 Task: Create a new meeting invitation in Outlook and change the page color to green.
Action: Mouse moved to (10, 53)
Screenshot: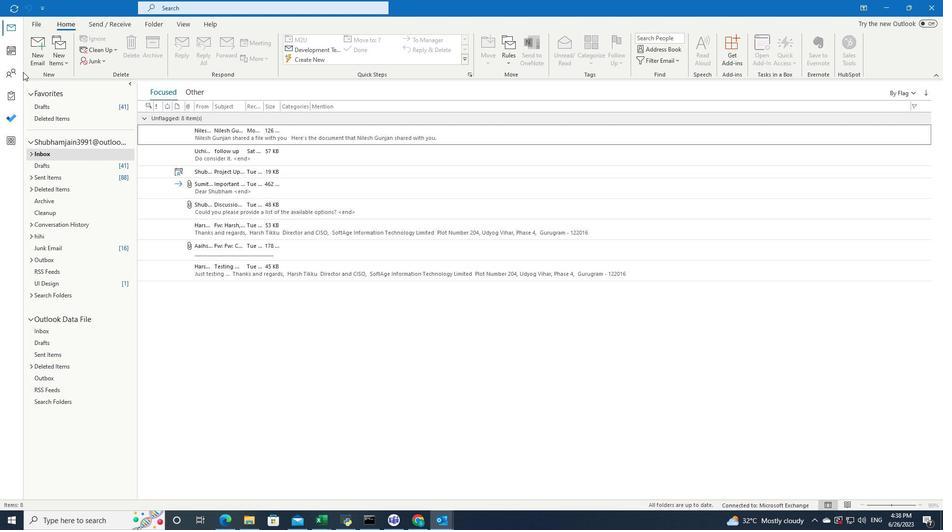 
Action: Mouse pressed left at (10, 53)
Screenshot: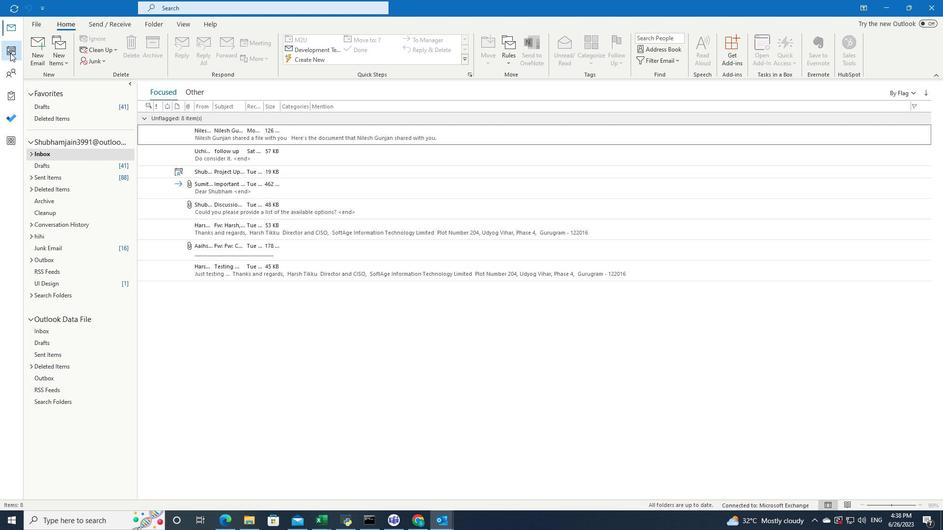 
Action: Mouse moved to (80, 47)
Screenshot: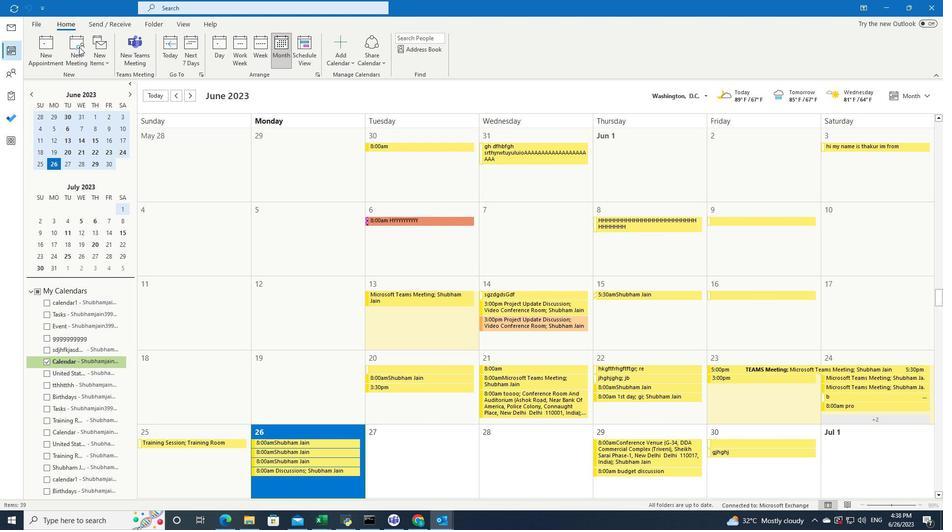 
Action: Mouse pressed left at (80, 47)
Screenshot: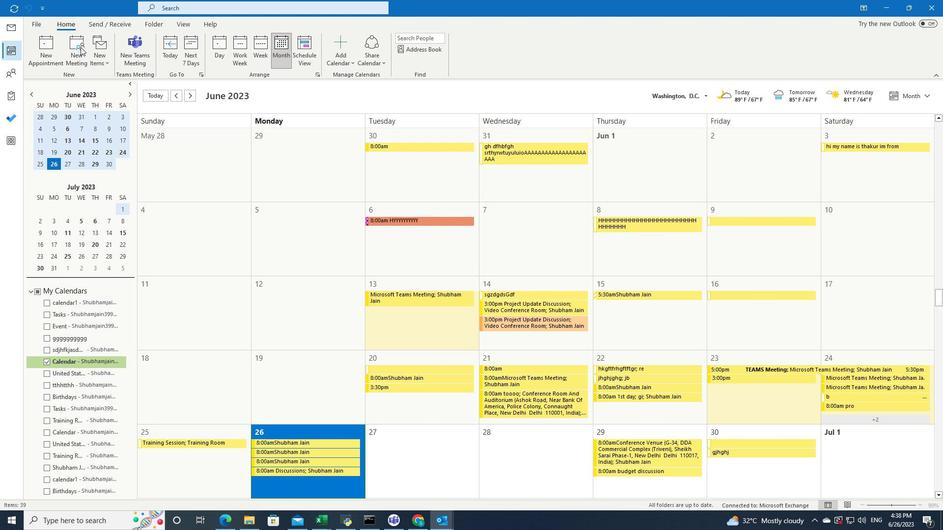 
Action: Mouse pressed left at (80, 47)
Screenshot: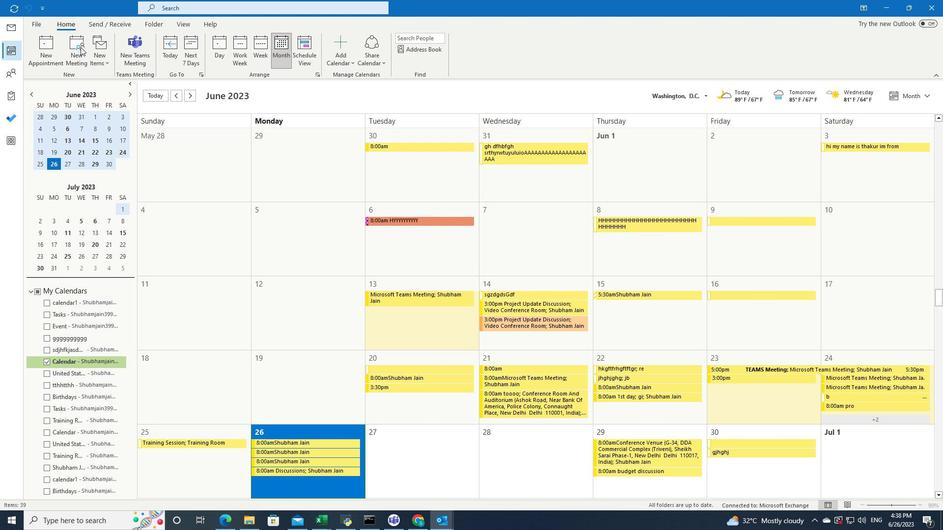 
Action: Mouse moved to (511, 55)
Screenshot: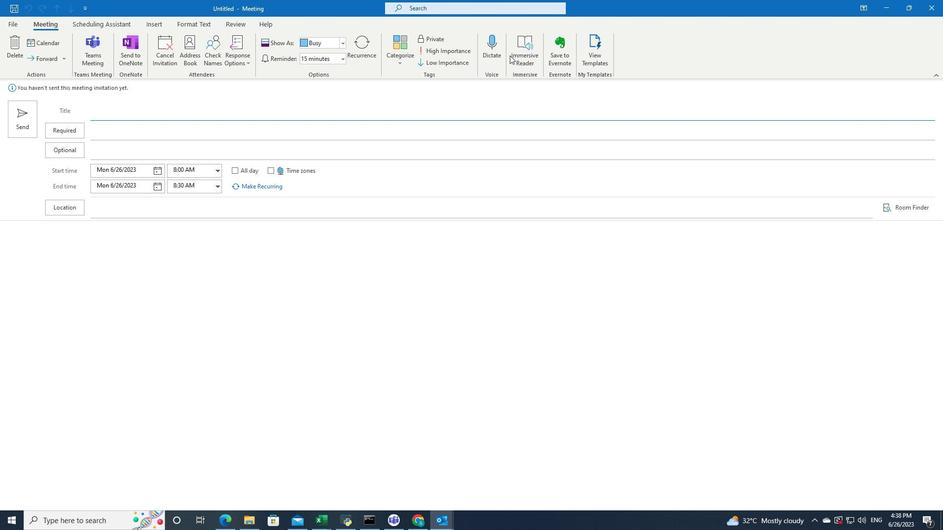 
Action: Mouse pressed left at (511, 55)
Screenshot: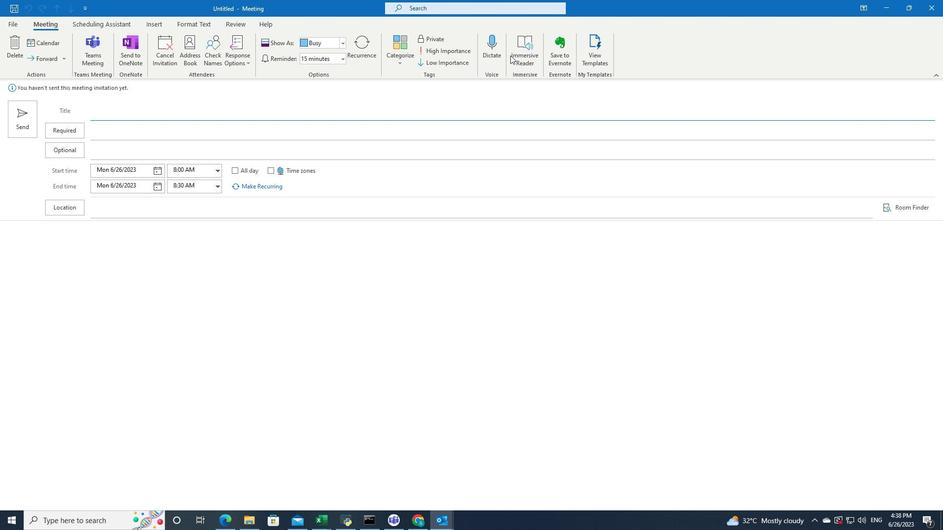 
Action: Mouse pressed left at (511, 55)
Screenshot: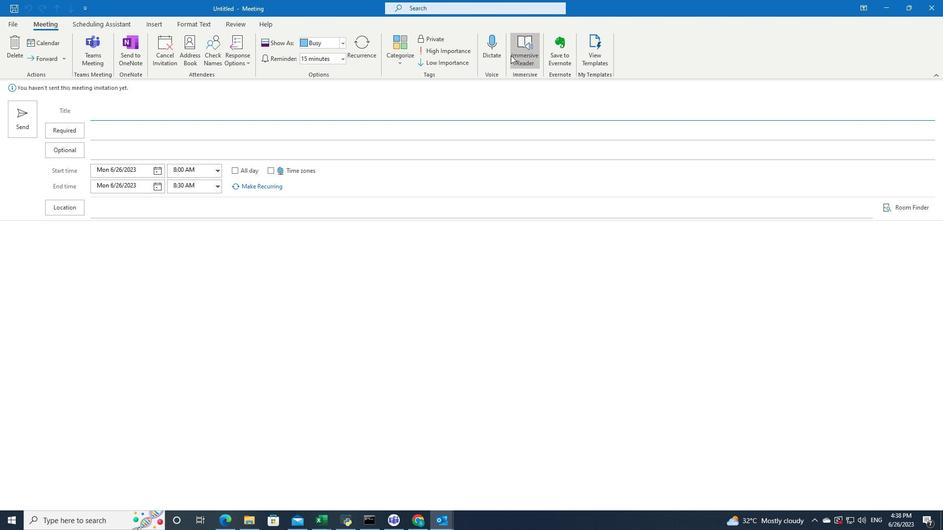 
Action: Mouse moved to (39, 293)
Screenshot: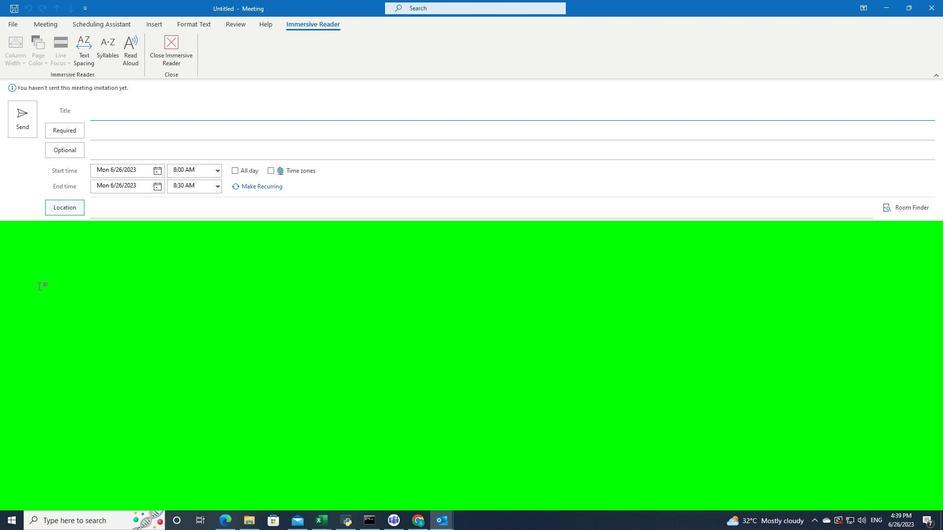 
Action: Mouse pressed left at (39, 293)
Screenshot: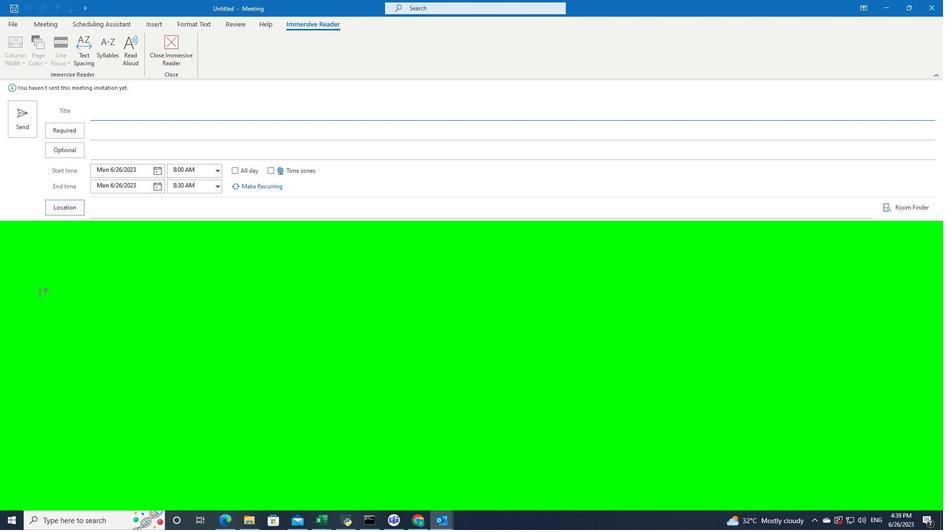 
Action: Mouse moved to (41, 62)
Screenshot: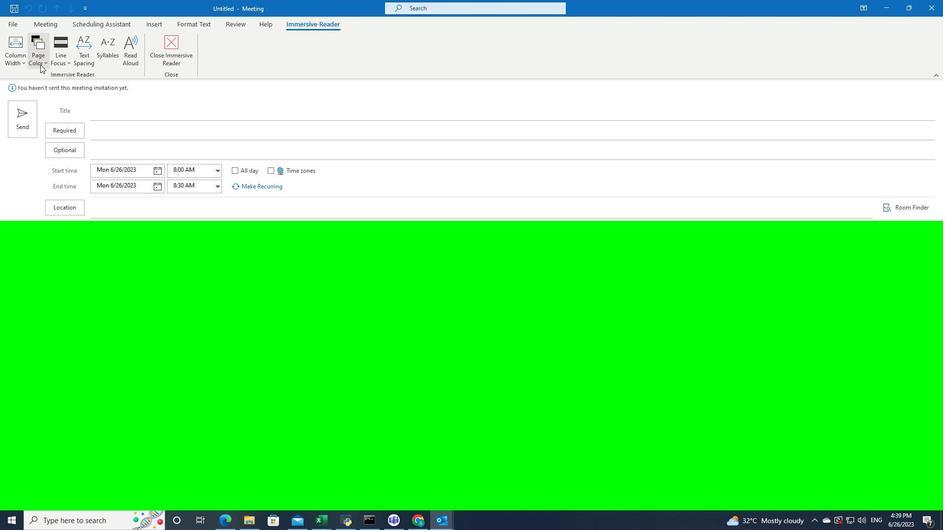 
Action: Mouse pressed left at (41, 62)
Screenshot: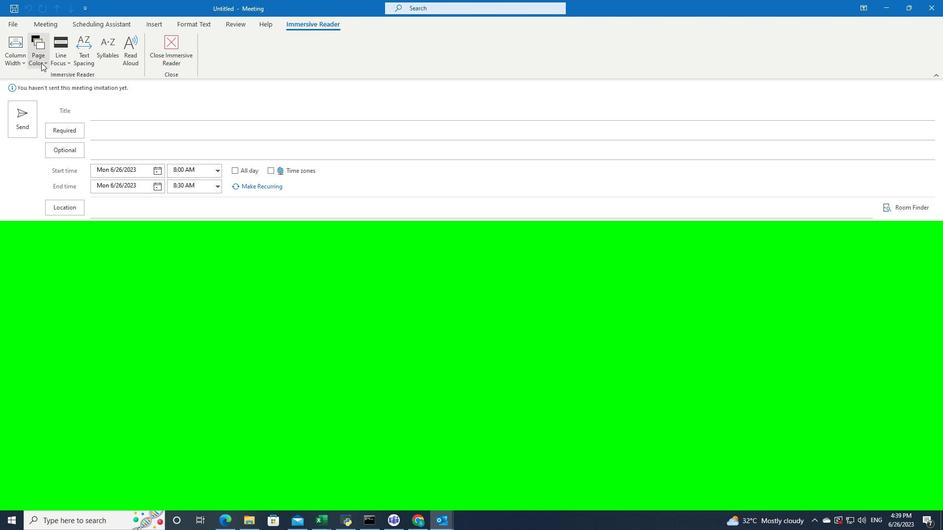 
Action: Mouse moved to (66, 135)
Screenshot: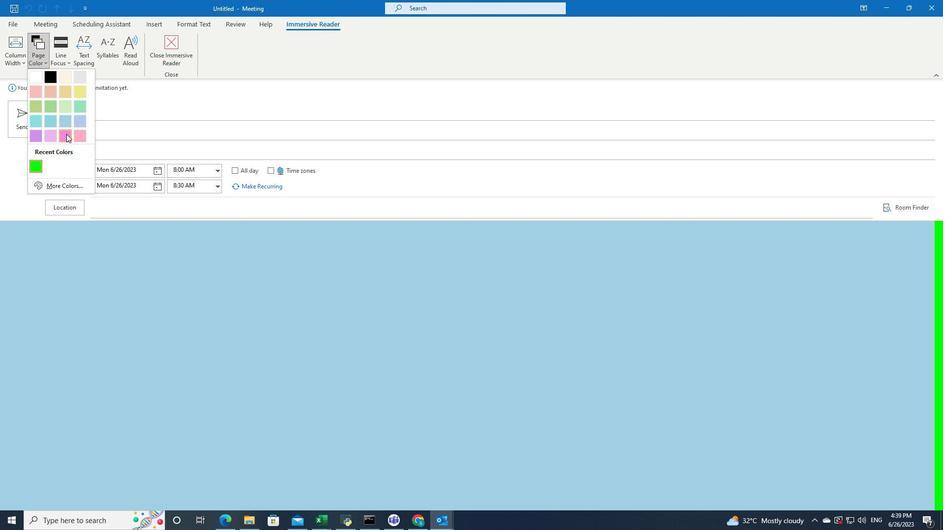 
Action: Mouse pressed left at (66, 135)
Screenshot: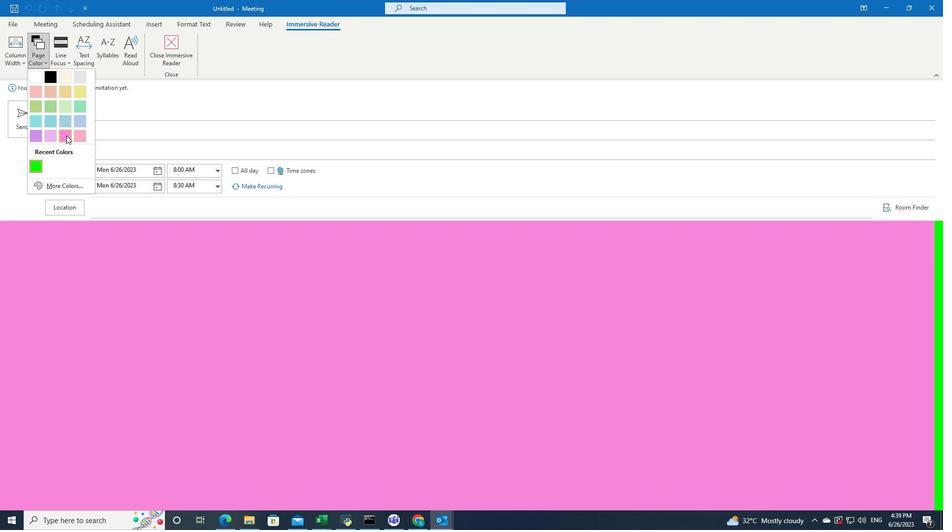 
